 Task: Select Correct spelling automatically
Action: Mouse moved to (252, 208)
Screenshot: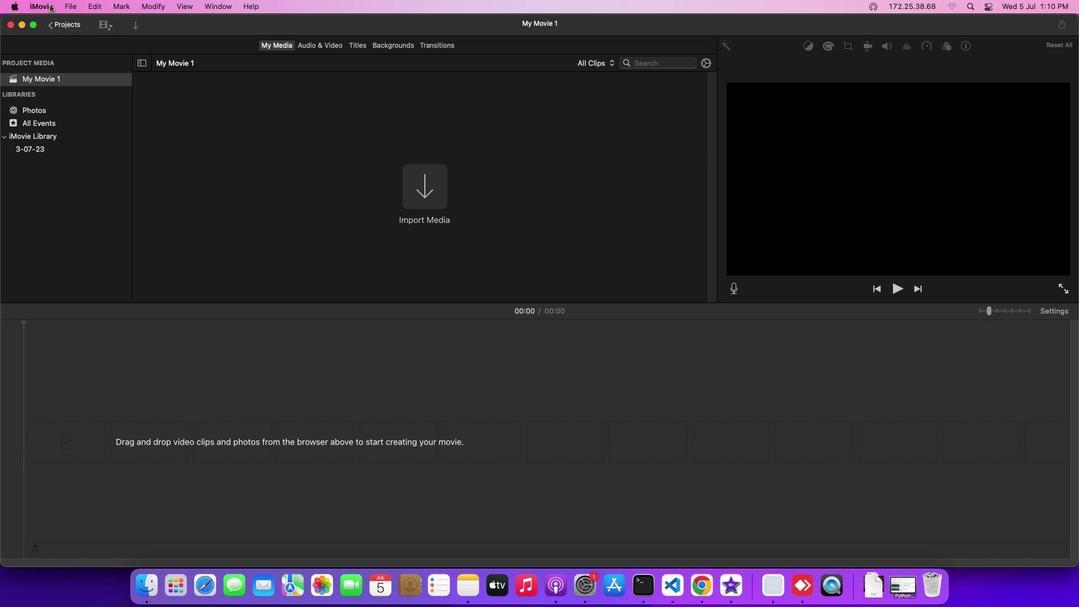 
Action: Mouse pressed left at (252, 208)
Screenshot: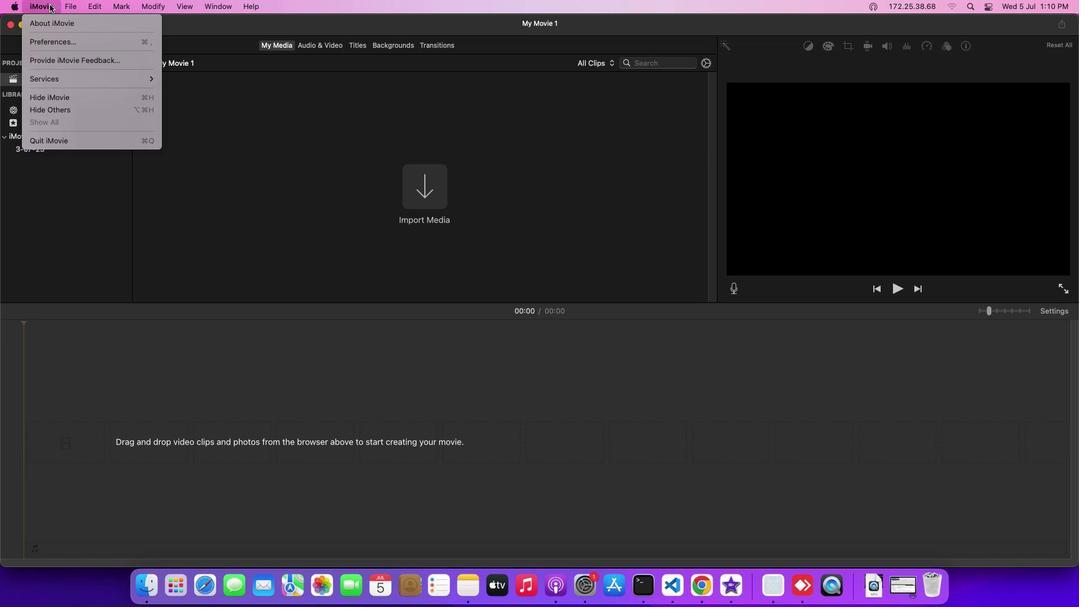 
Action: Mouse moved to (256, 283)
Screenshot: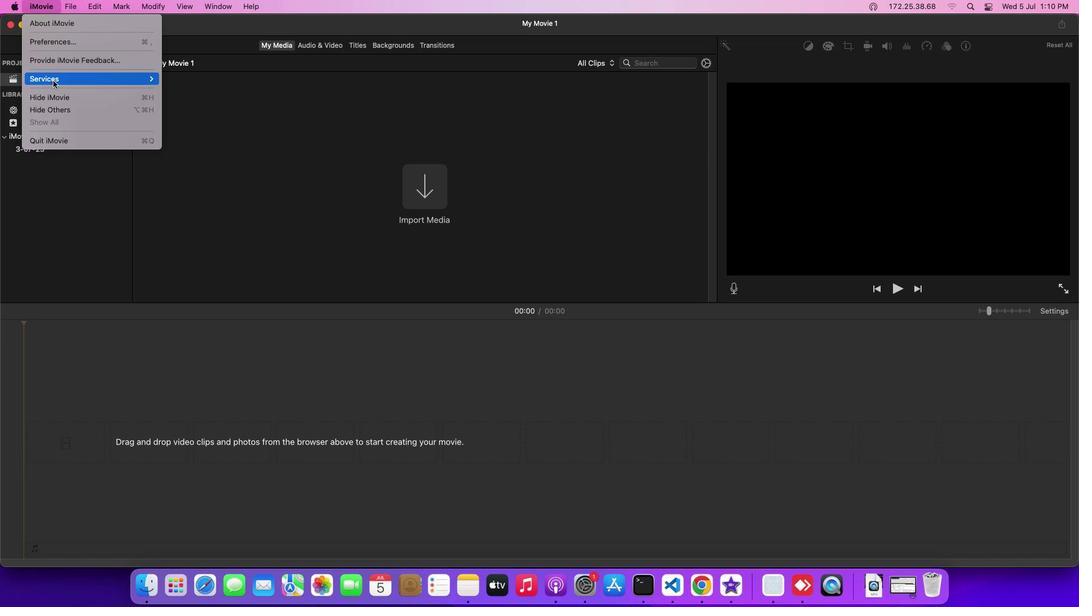 
Action: Mouse pressed left at (256, 283)
Screenshot: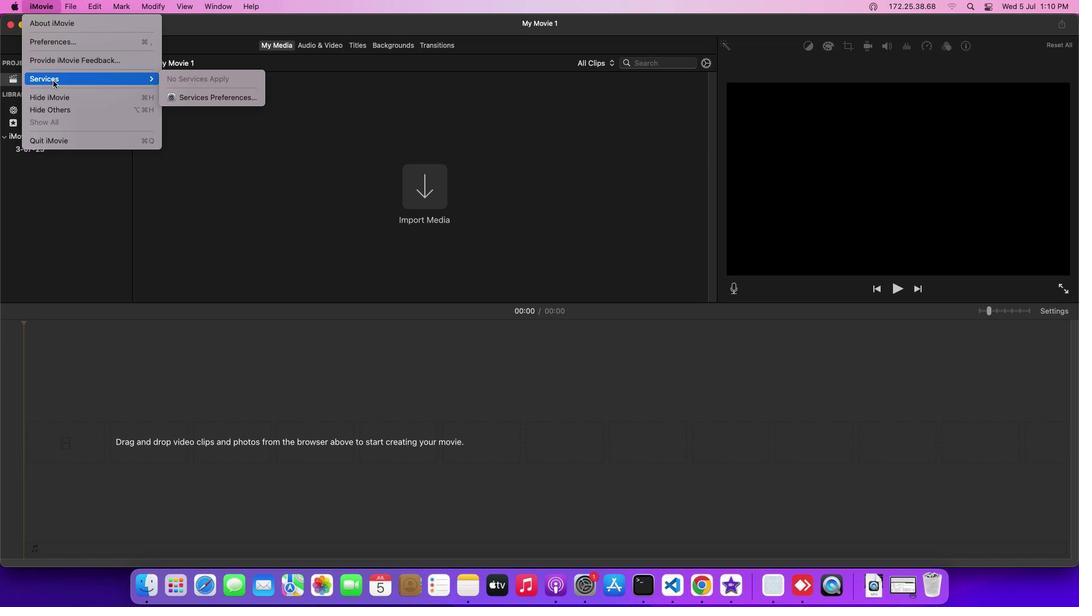 
Action: Mouse moved to (371, 296)
Screenshot: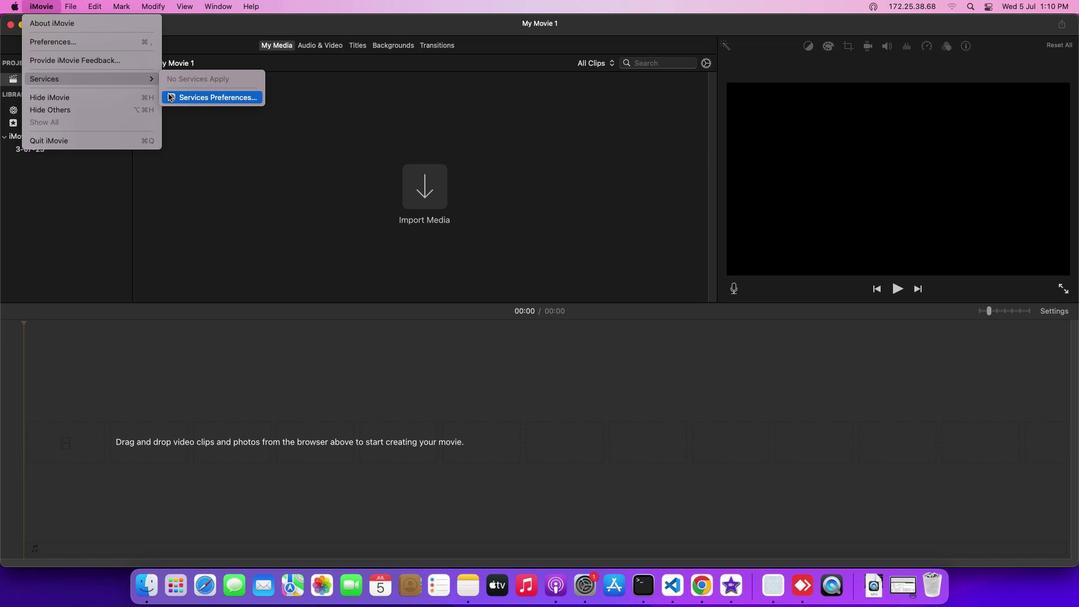 
Action: Mouse pressed left at (371, 296)
Screenshot: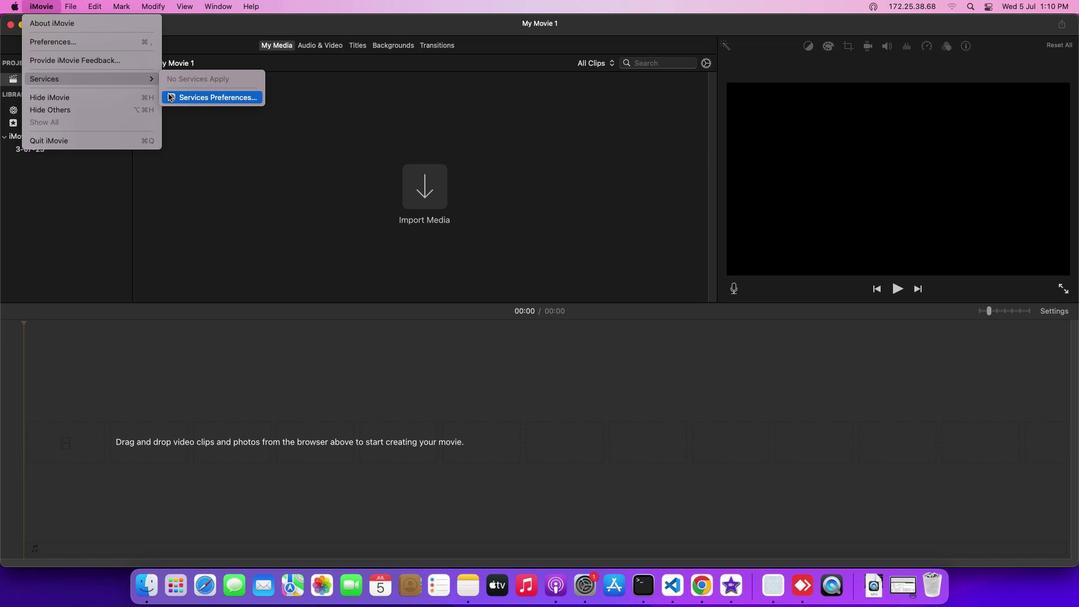 
Action: Mouse moved to (771, 373)
Screenshot: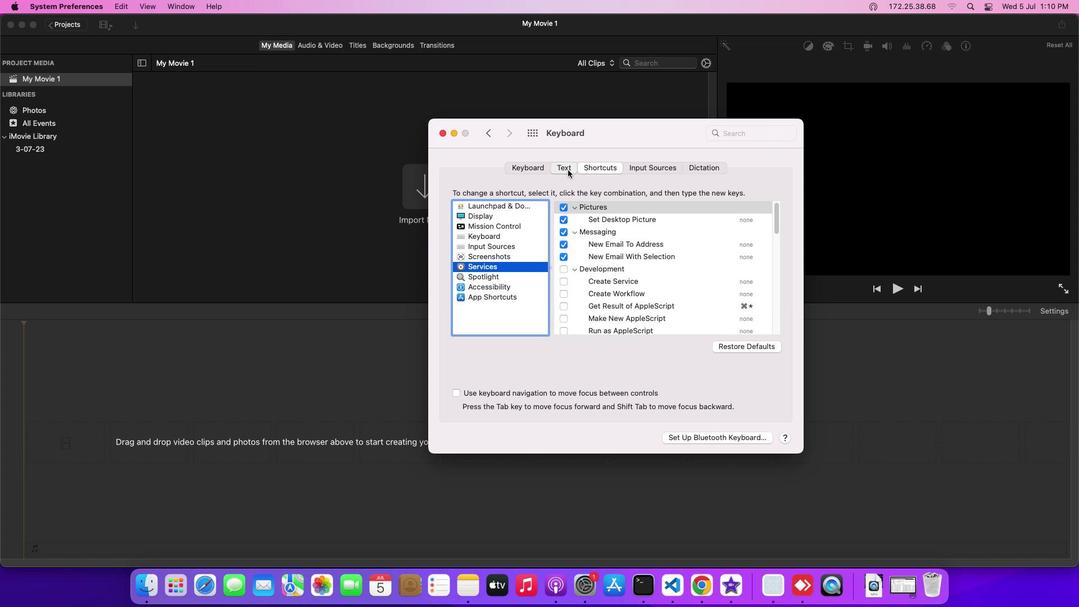 
Action: Mouse pressed left at (771, 373)
Screenshot: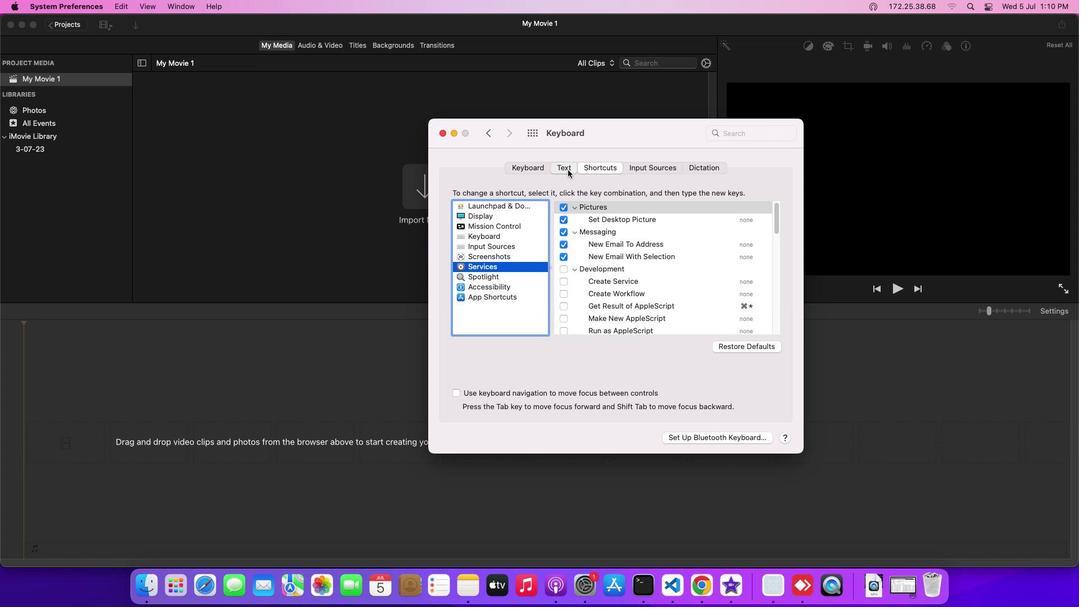 
Action: Mouse moved to (870, 394)
Screenshot: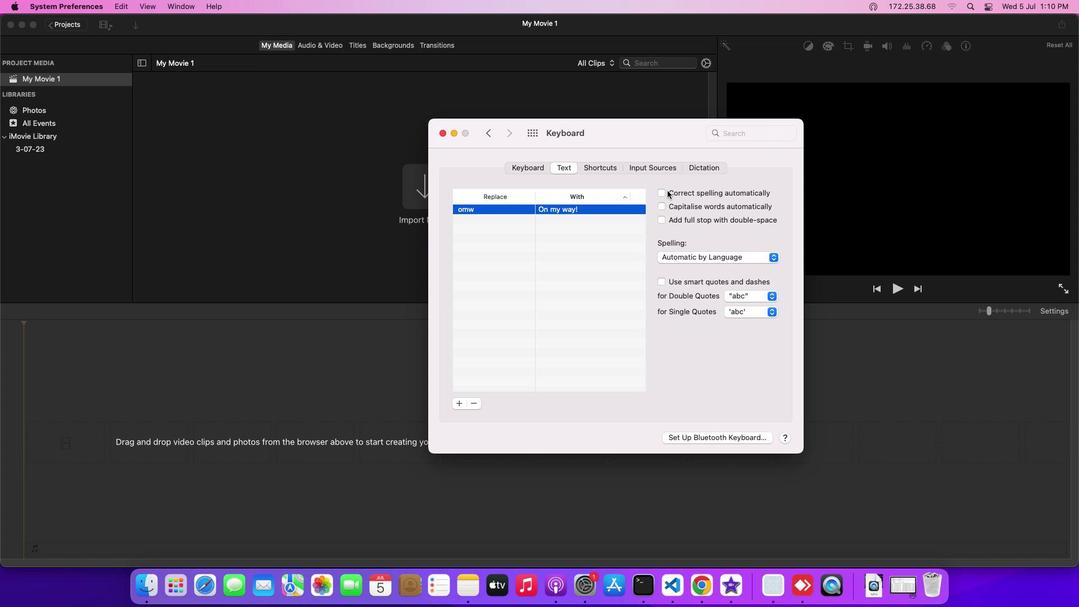 
Action: Mouse pressed left at (870, 394)
Screenshot: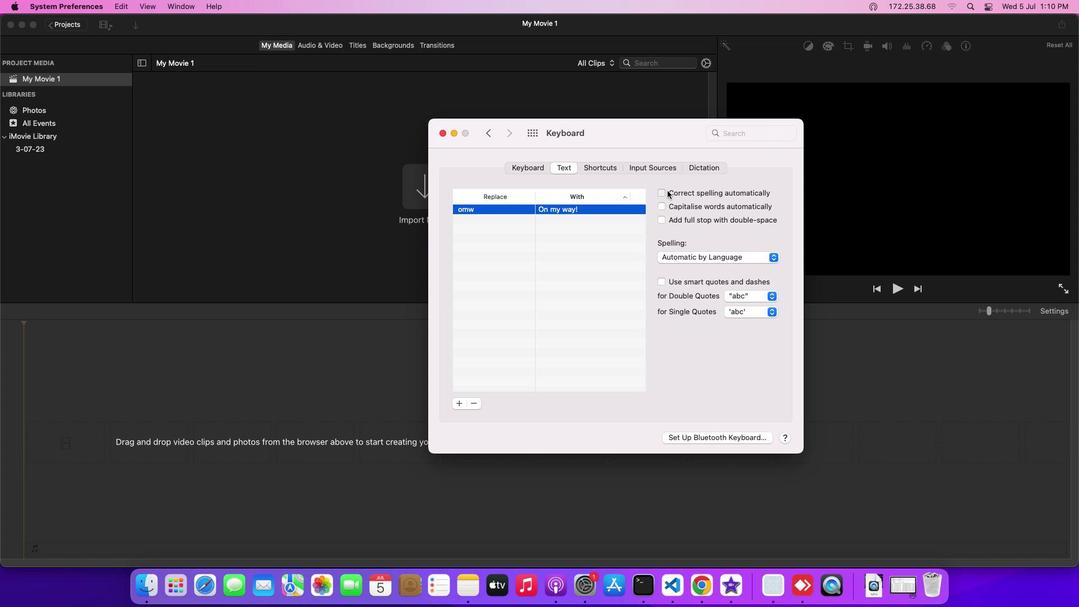 
Action: Mouse moved to (872, 404)
Screenshot: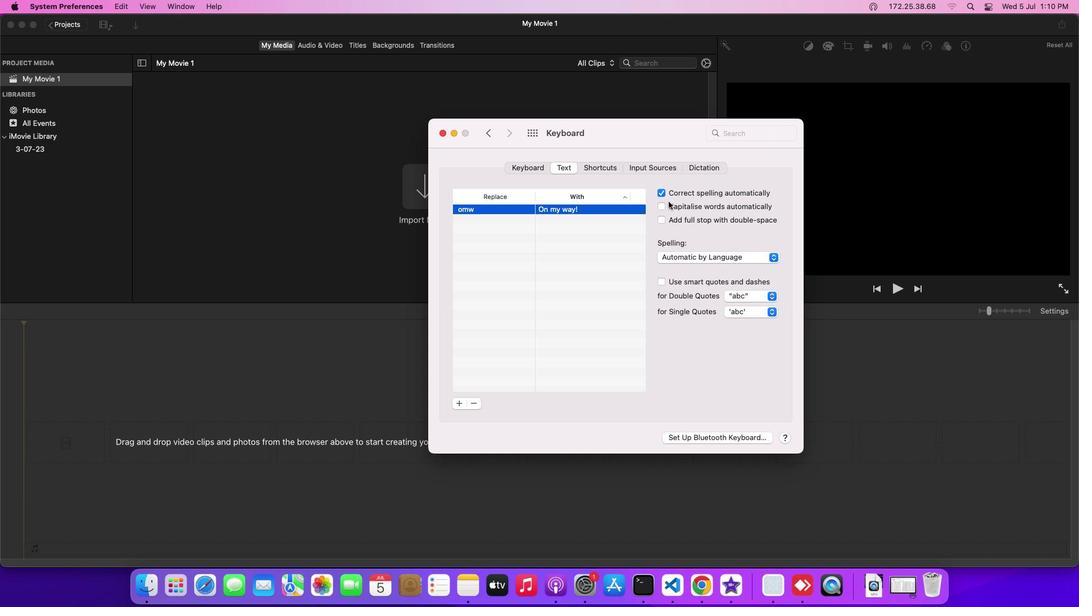 
